 Task: Sort the sheet by column N (Z to A).
Action: Mouse moved to (379, 159)
Screenshot: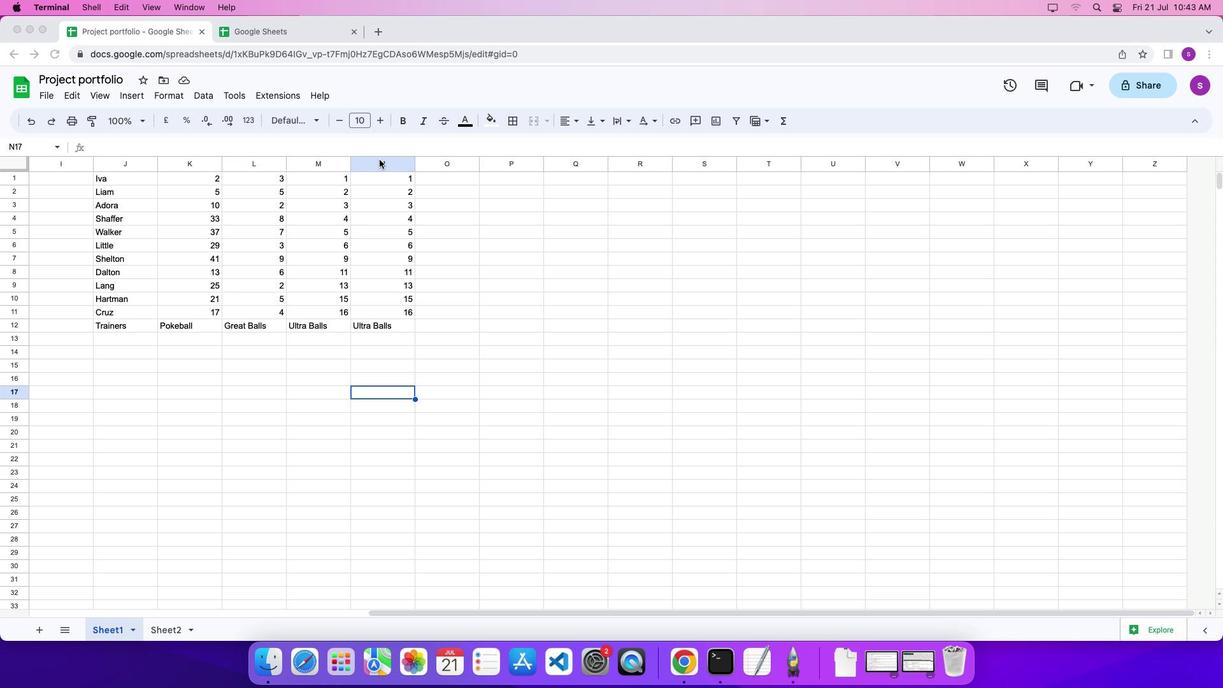 
Action: Mouse pressed left at (379, 159)
Screenshot: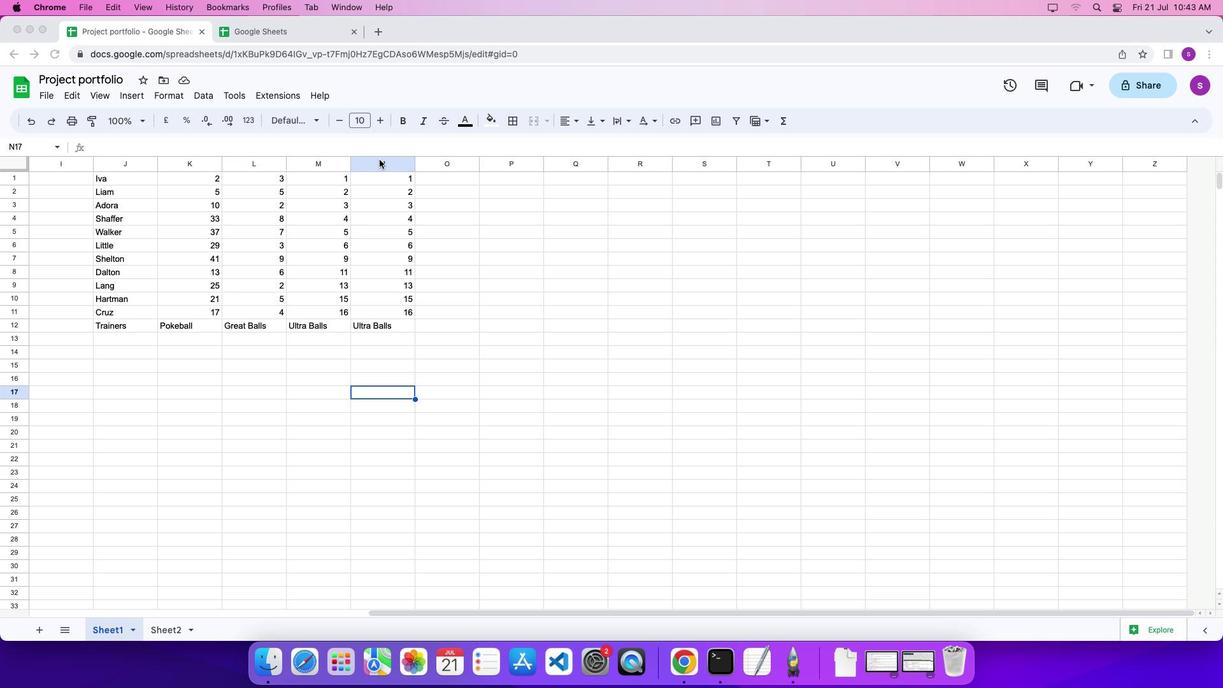 
Action: Mouse moved to (382, 162)
Screenshot: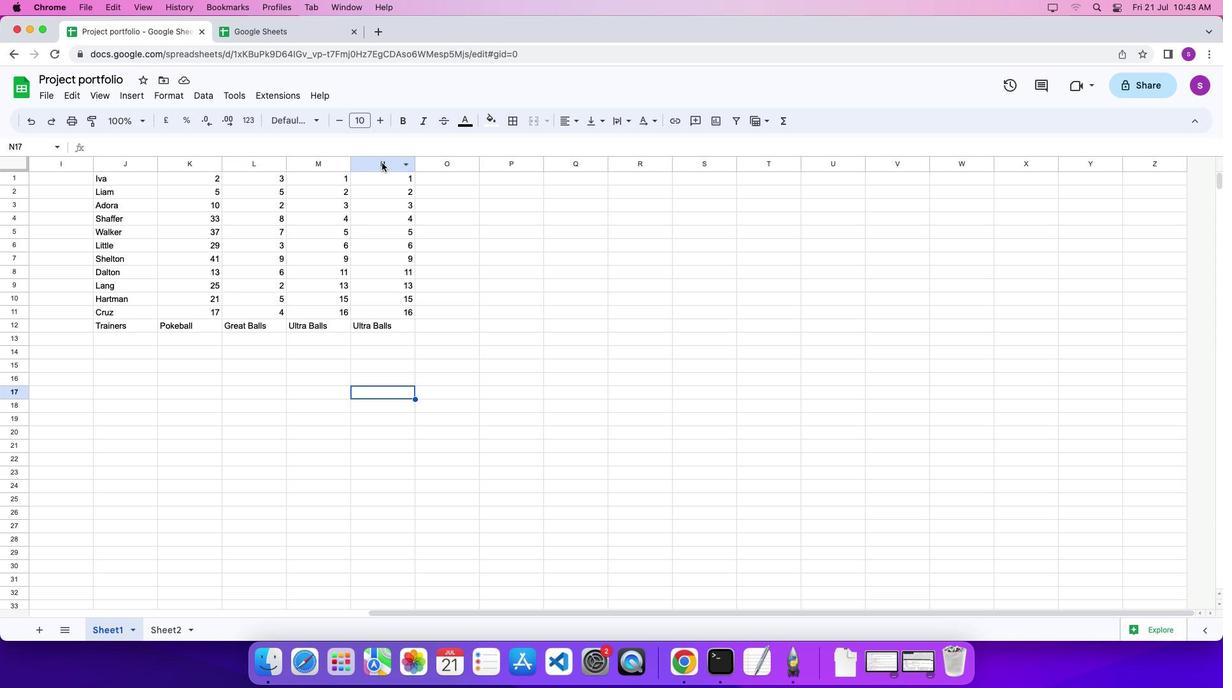 
Action: Mouse pressed left at (382, 162)
Screenshot: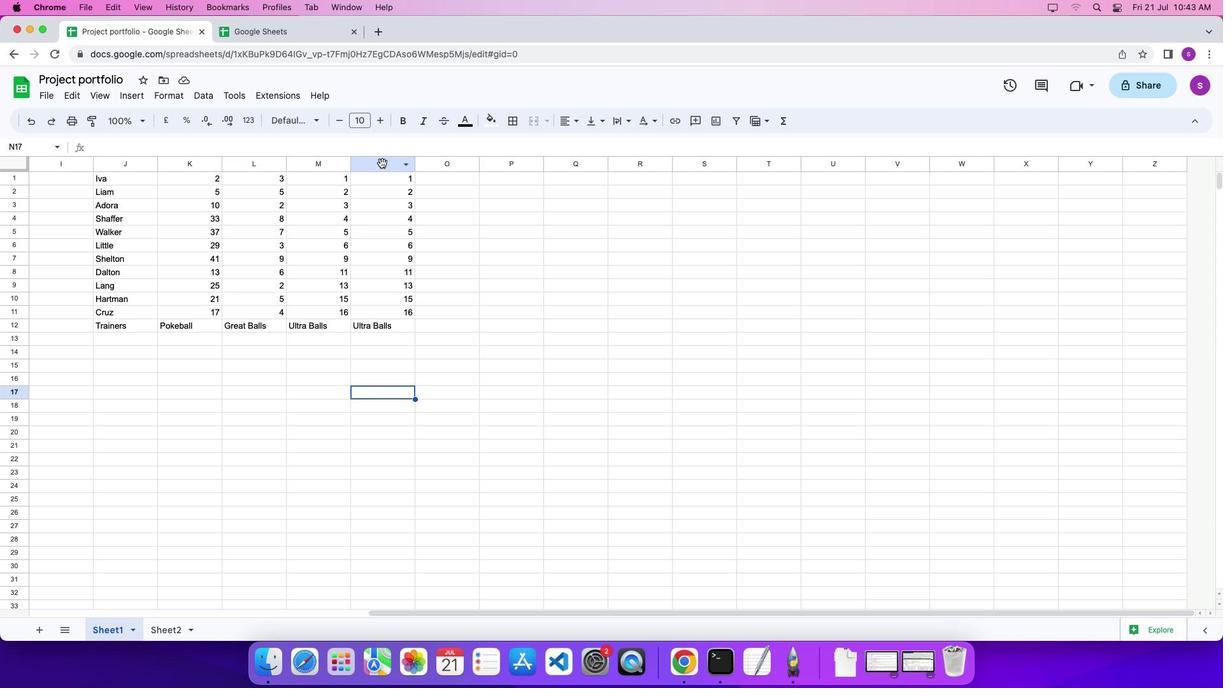 
Action: Mouse moved to (195, 94)
Screenshot: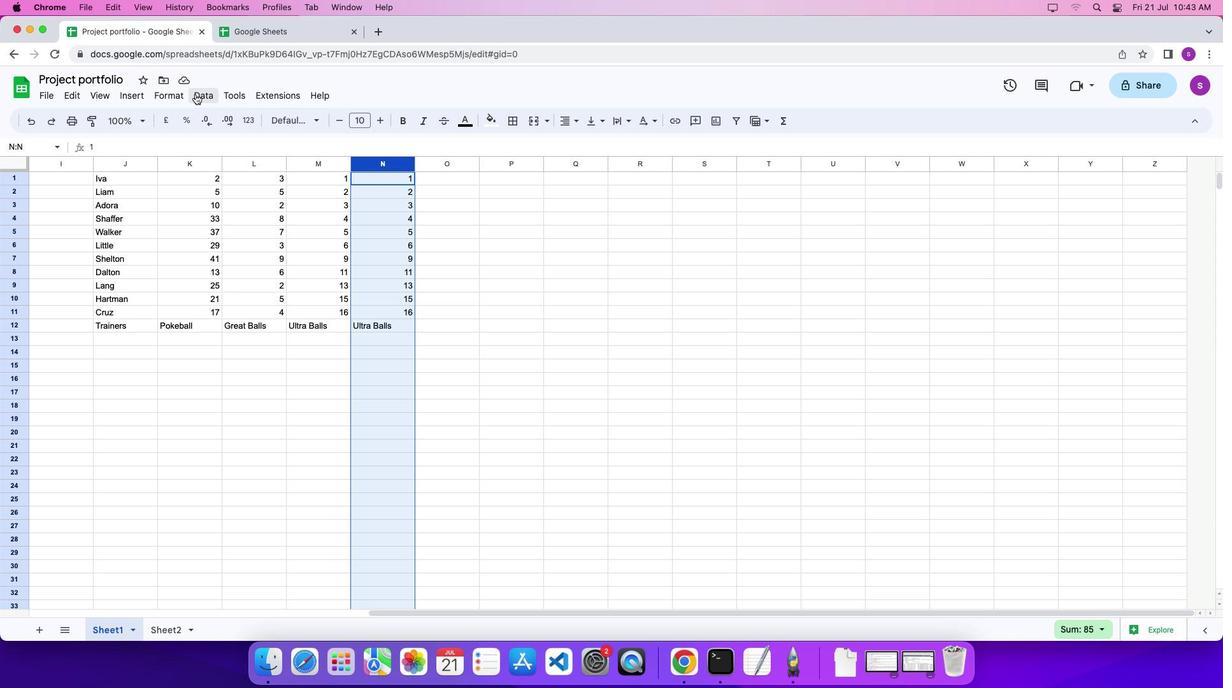 
Action: Mouse pressed left at (195, 94)
Screenshot: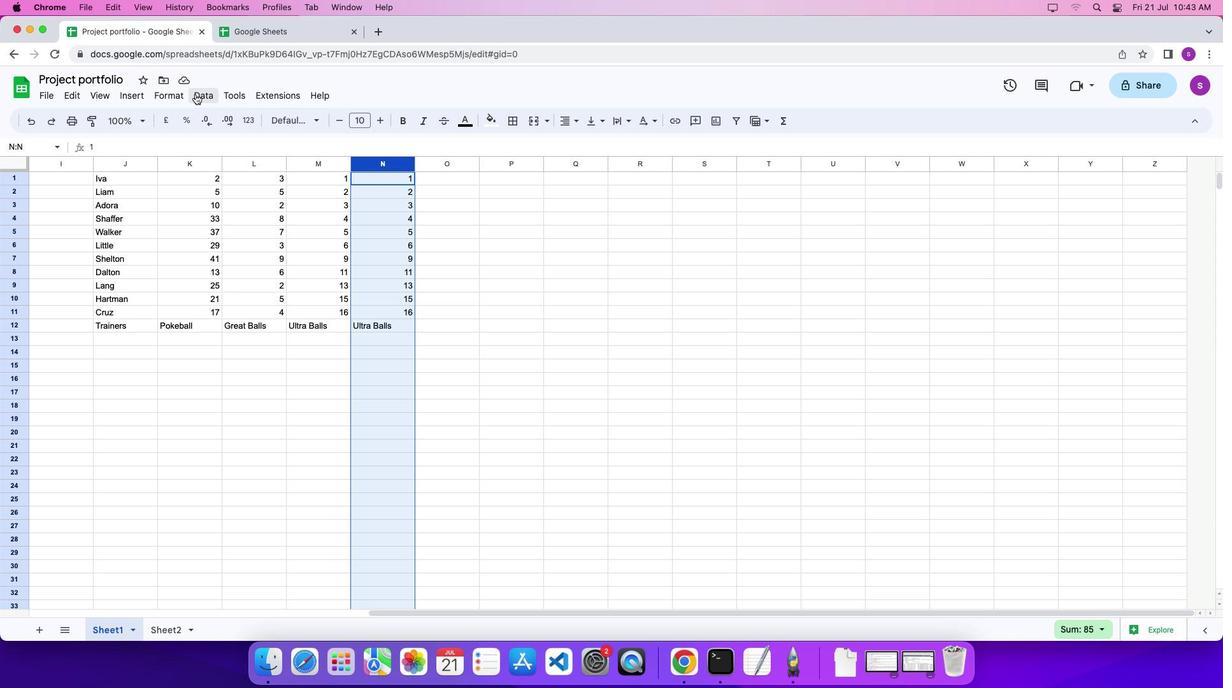 
Action: Mouse moved to (436, 139)
Screenshot: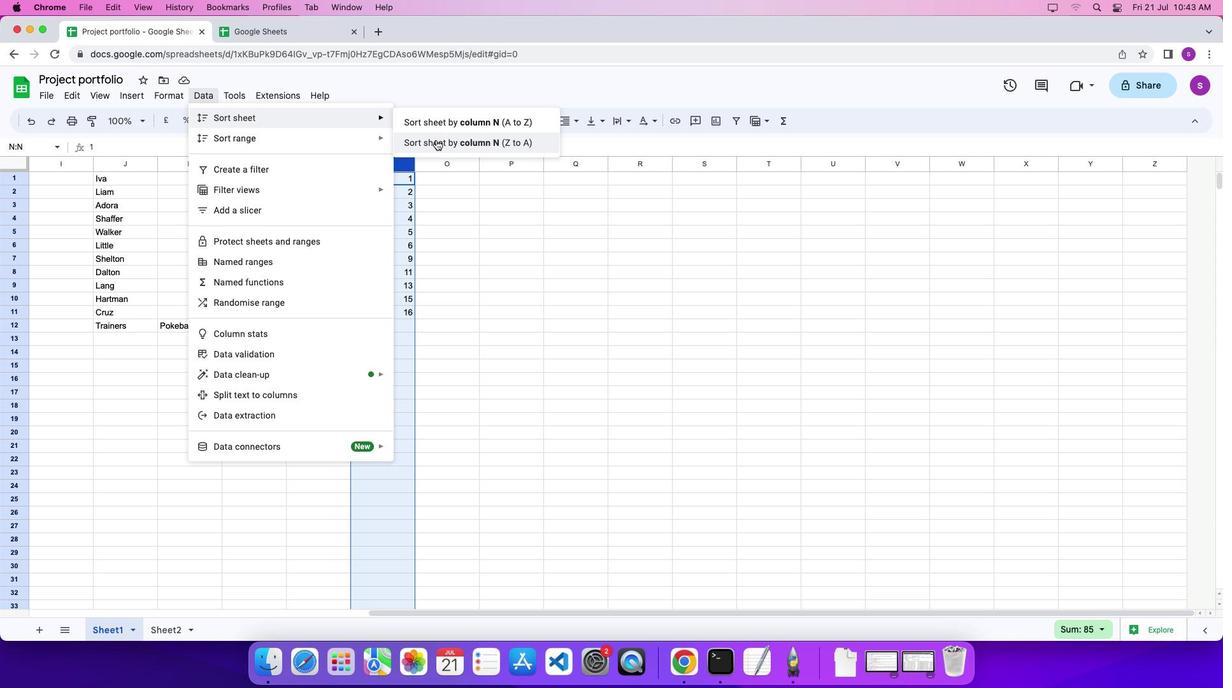 
Action: Mouse pressed left at (436, 139)
Screenshot: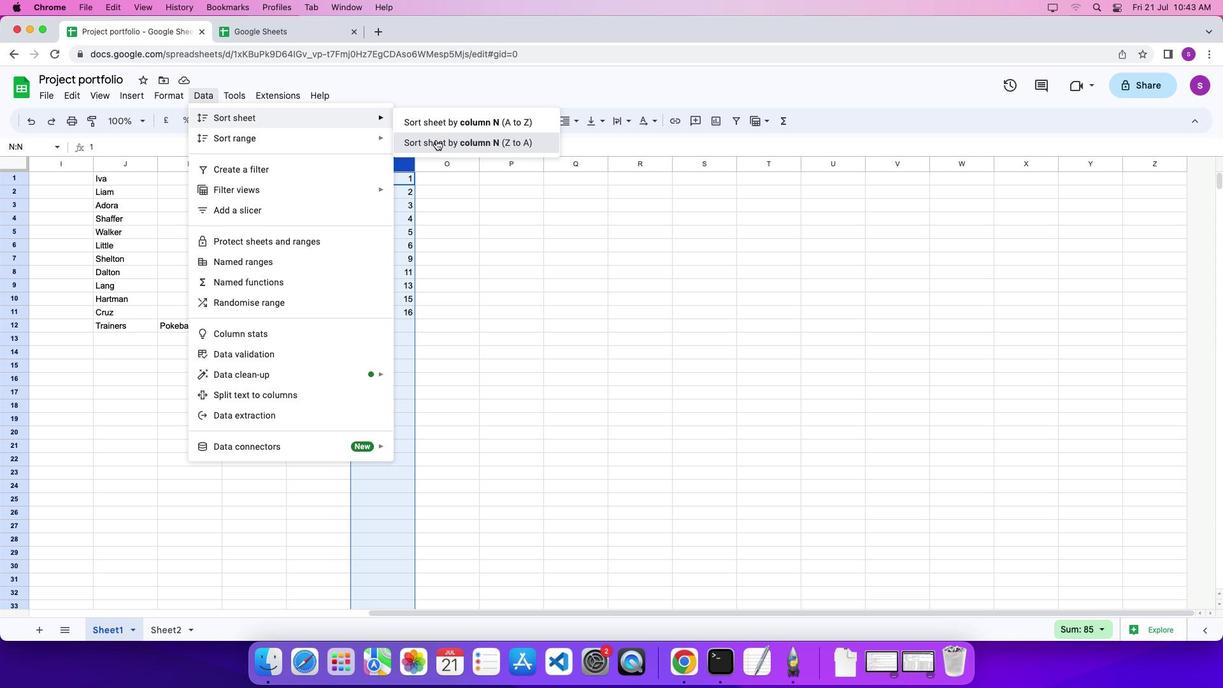 
